 Task: Create New Customer with Customer Name: Ascension, Billing Address Line1: 1134 Star Trek Drive, Billing Address Line2:  Pensacola, Billing Address Line3:  Florida 32501
Action: Mouse moved to (145, 35)
Screenshot: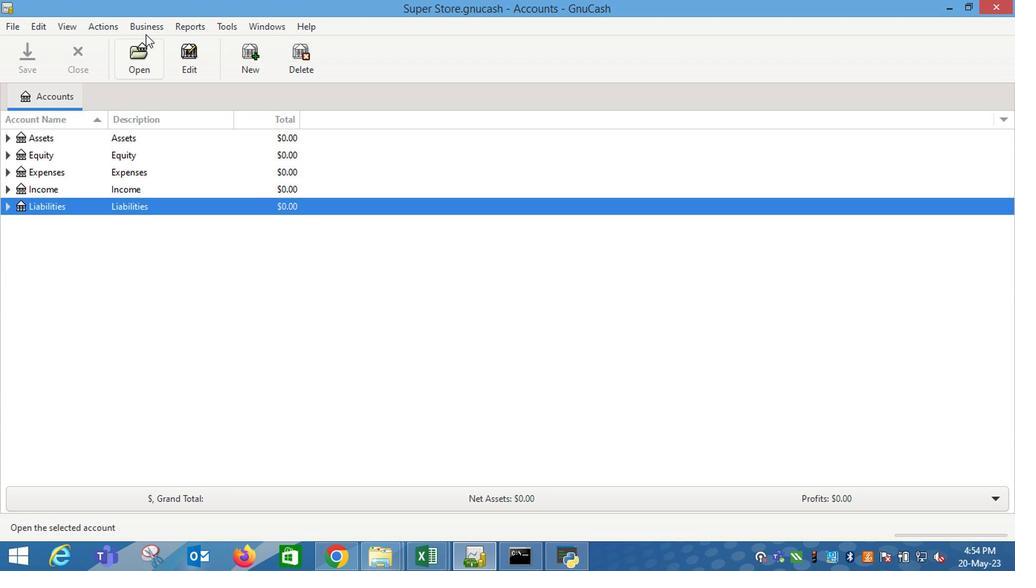 
Action: Mouse pressed left at (145, 35)
Screenshot: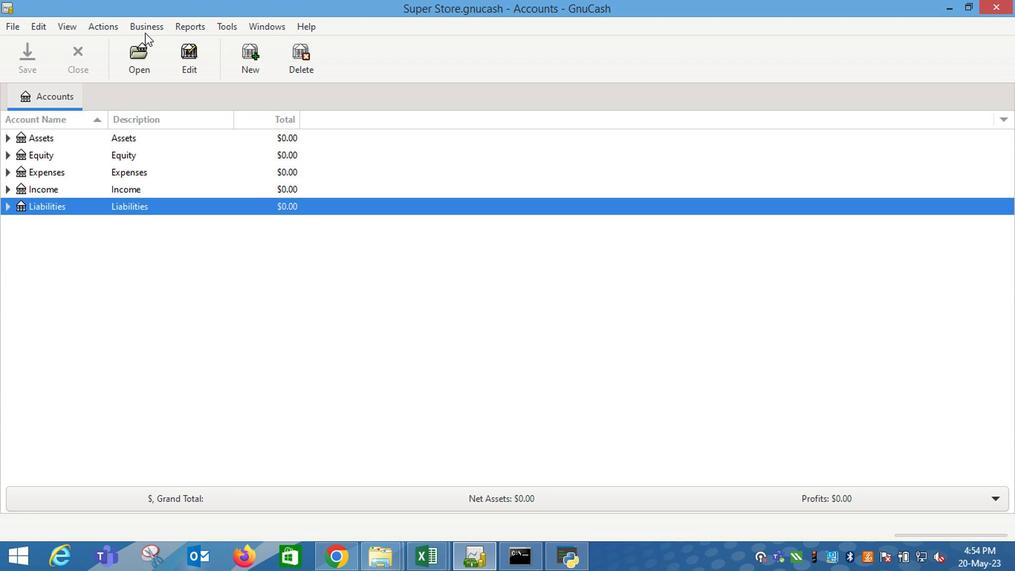 
Action: Mouse moved to (320, 68)
Screenshot: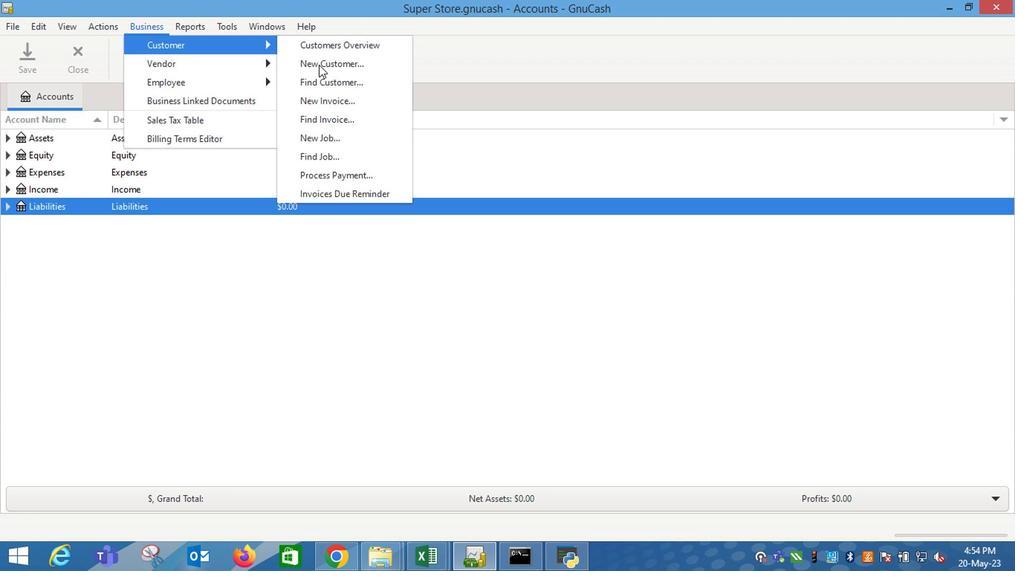 
Action: Mouse pressed left at (320, 68)
Screenshot: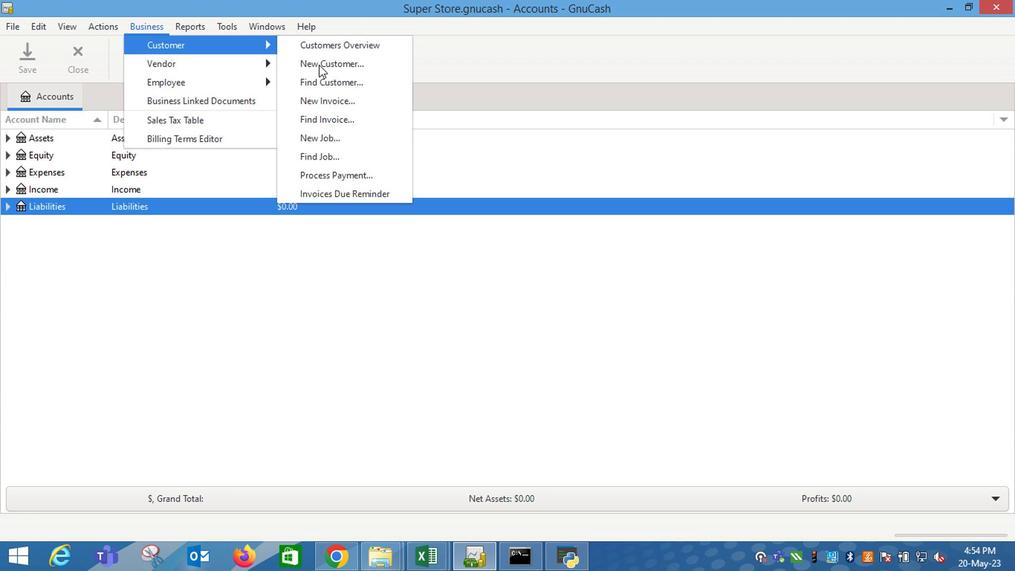 
Action: Key pressed <Key.shift_r>Ascension
Screenshot: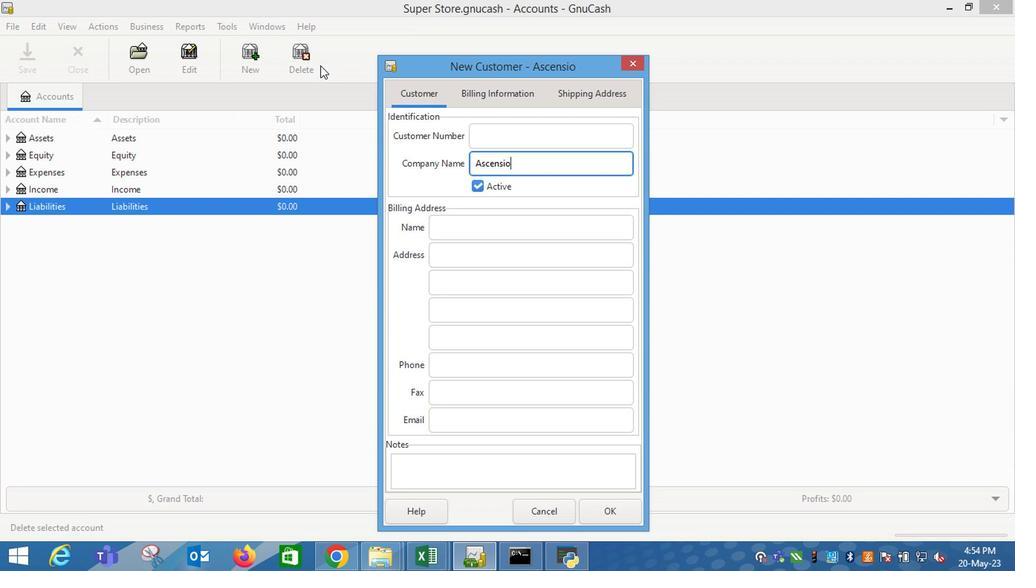 
Action: Mouse moved to (324, 74)
Screenshot: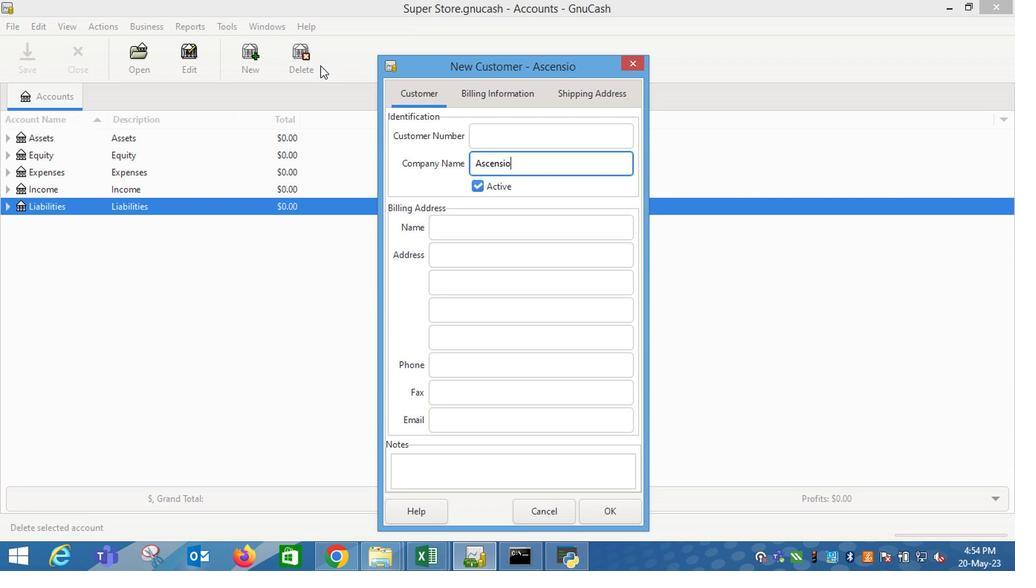 
Action: Key pressed <Key.tab><Key.tab><Key.tab>1134<Key.space><Key.shift_r>Star<Key.space><Key.shift_r>Trek<Key.tab><Key.shift><Key.tab><Key.right><Key.space><Key.shift_r>Drive<Key.tab><Key.shift_r>P<Key.tab><Key.shift_r>F<Key.tab>
Screenshot: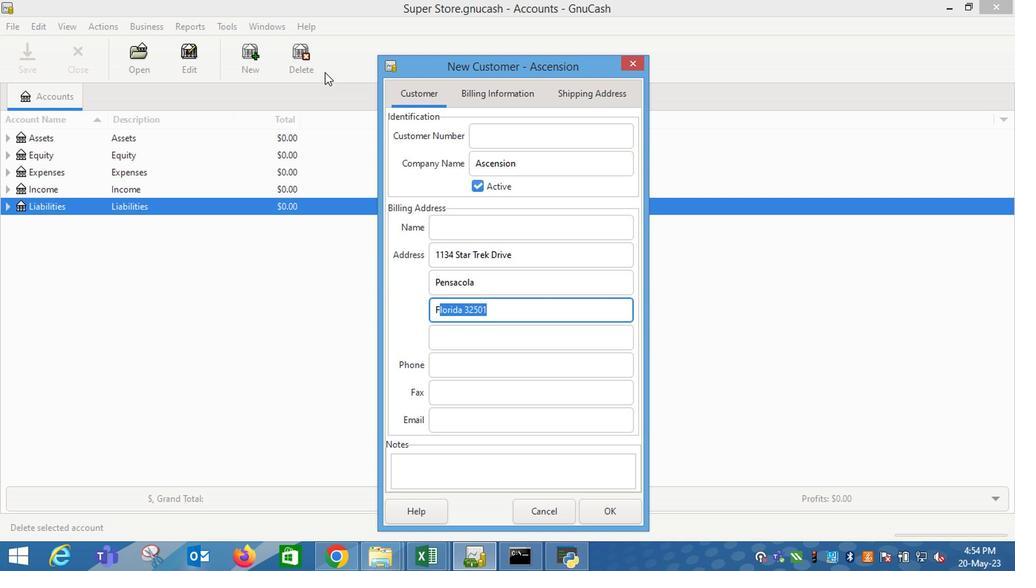 
Action: Mouse moved to (611, 515)
Screenshot: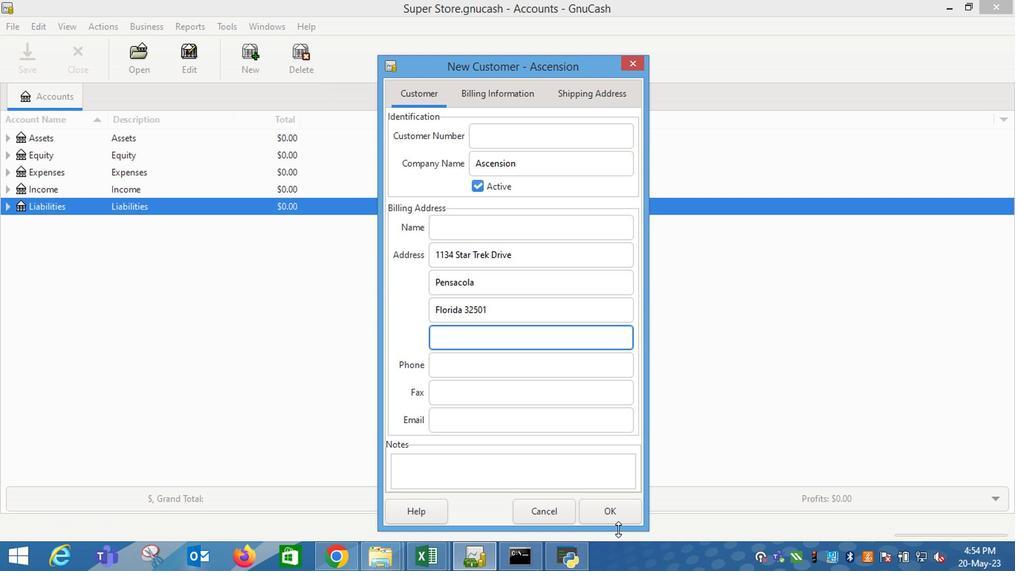 
Action: Mouse pressed left at (611, 515)
Screenshot: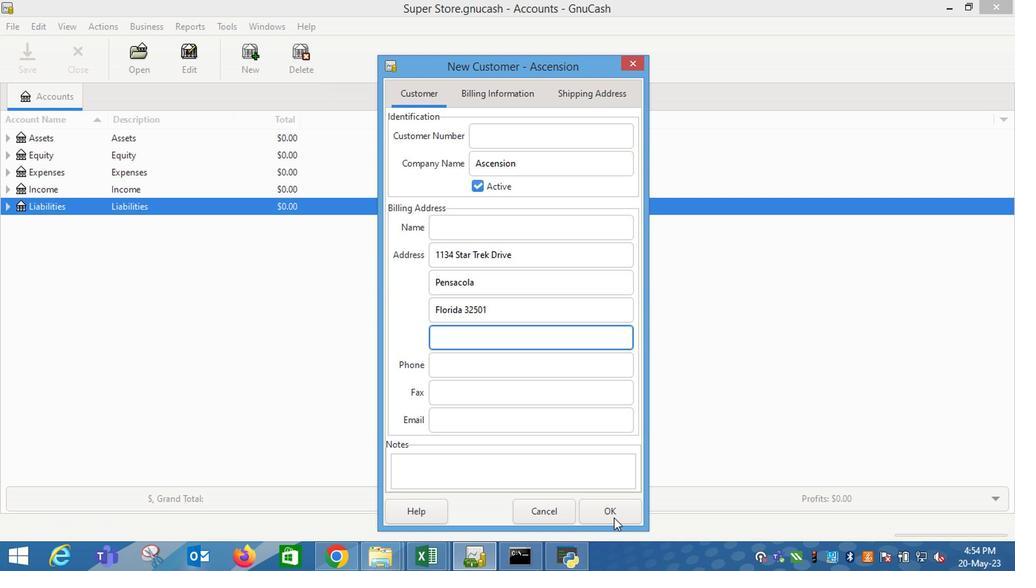 
Action: Mouse moved to (609, 514)
Screenshot: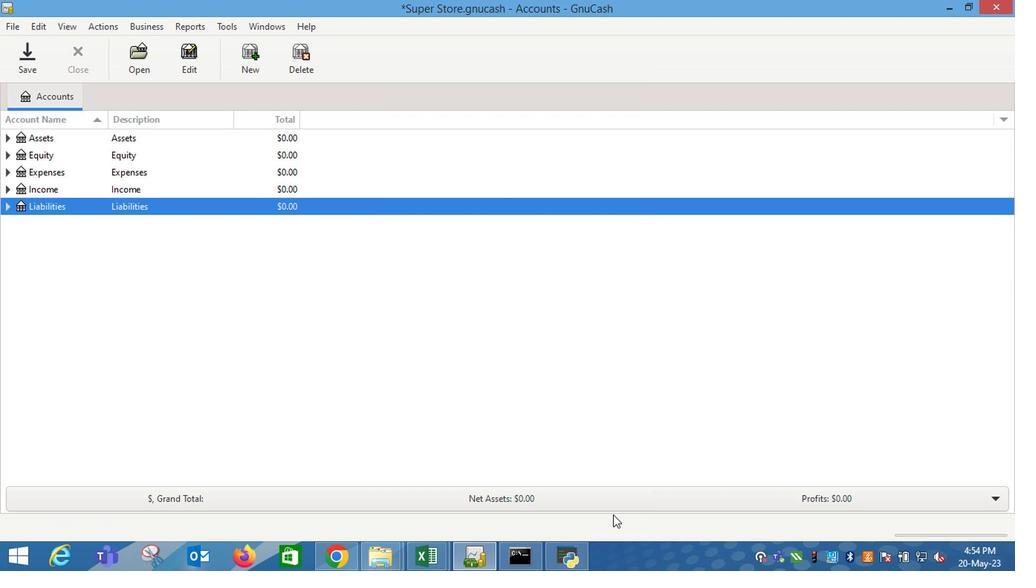
